 Task: Customize the appearance of the mobile app.
Action: Mouse moved to (1045, 74)
Screenshot: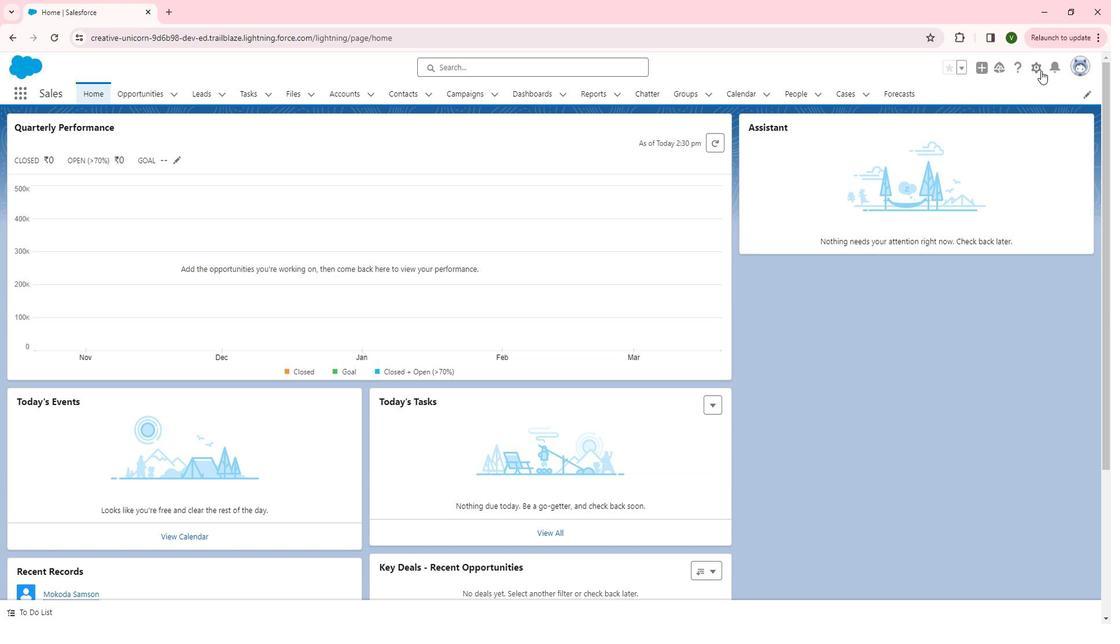 
Action: Mouse pressed left at (1045, 74)
Screenshot: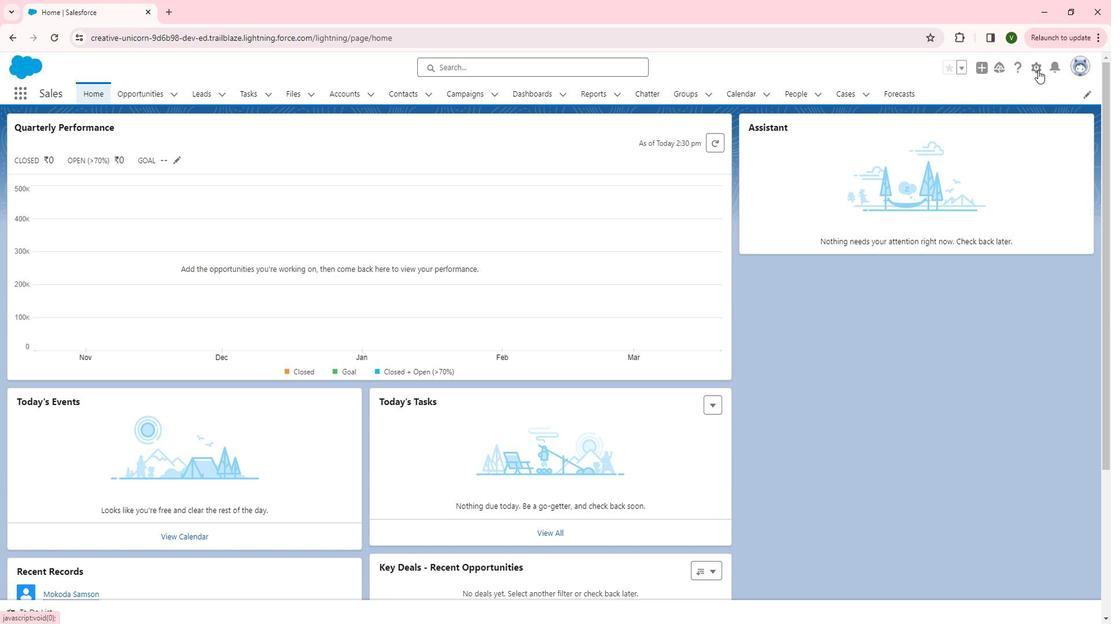 
Action: Mouse moved to (1004, 157)
Screenshot: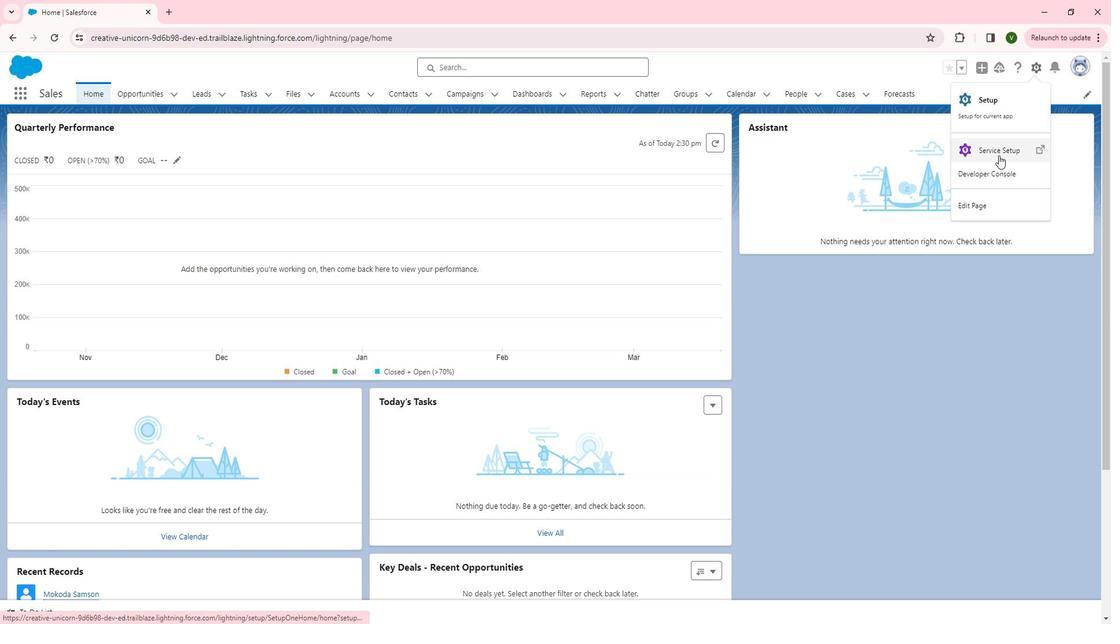
Action: Mouse pressed left at (1004, 157)
Screenshot: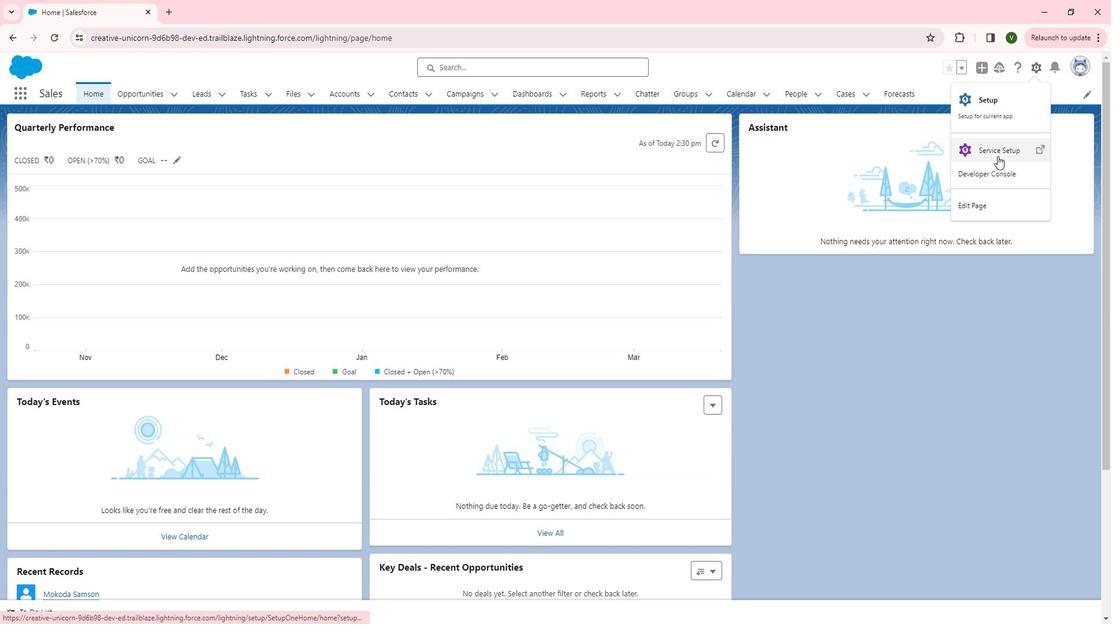 
Action: Mouse moved to (63, 325)
Screenshot: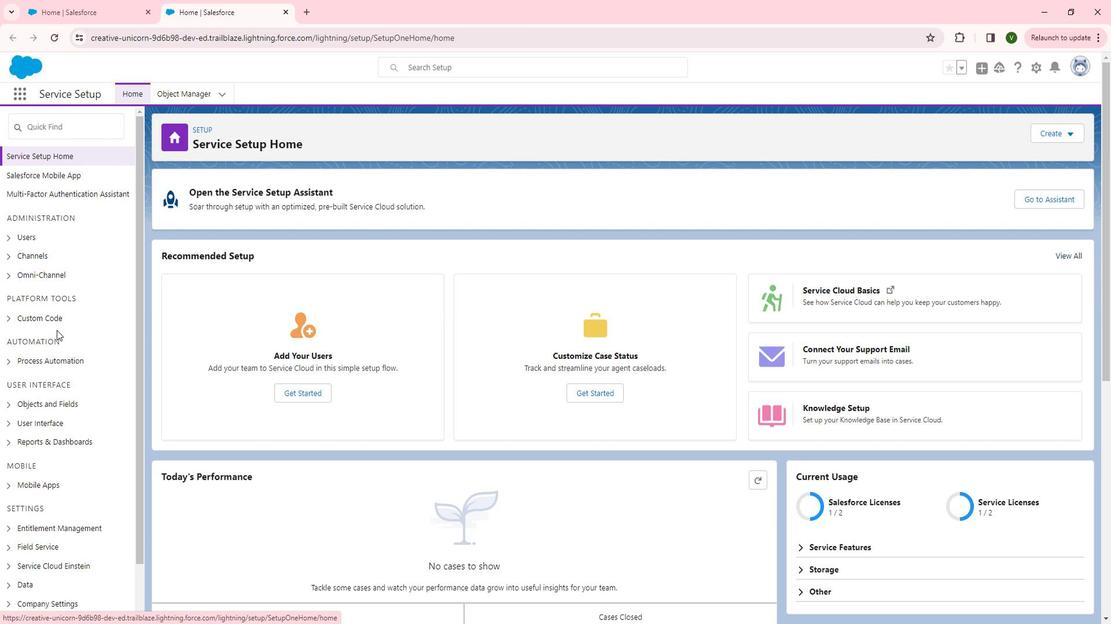 
Action: Mouse scrolled (63, 325) with delta (0, 0)
Screenshot: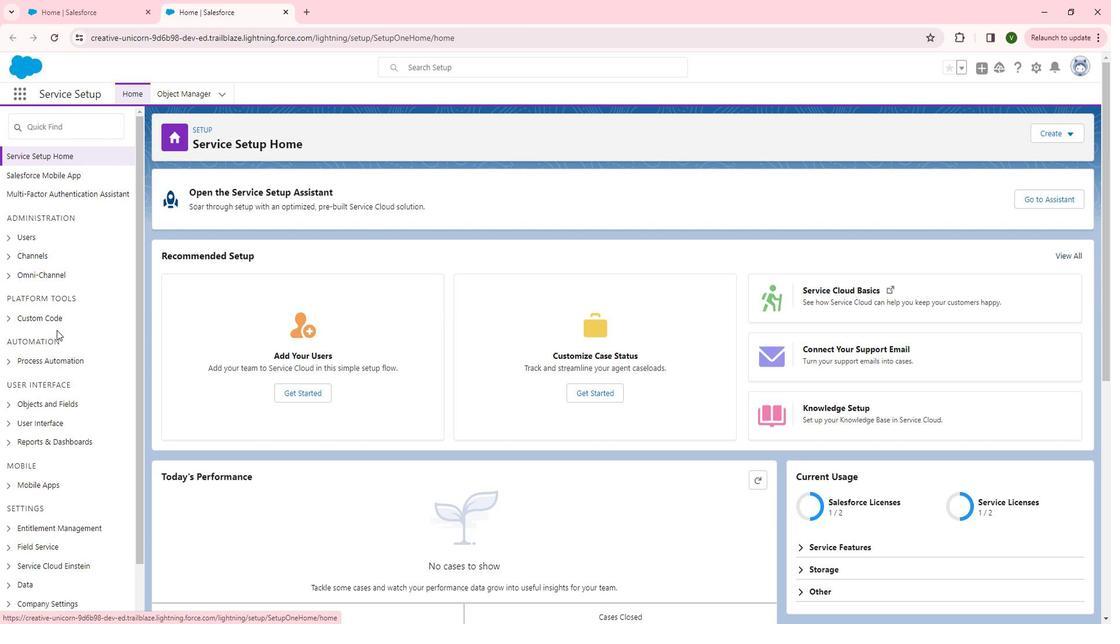 
Action: Mouse scrolled (63, 325) with delta (0, 0)
Screenshot: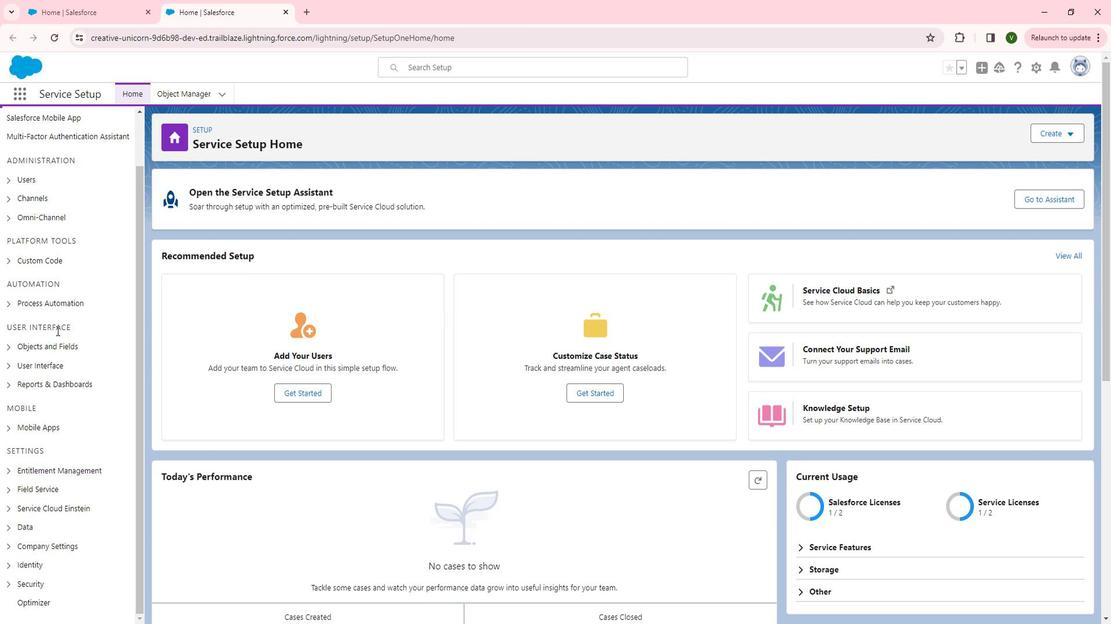 
Action: Mouse moved to (14, 419)
Screenshot: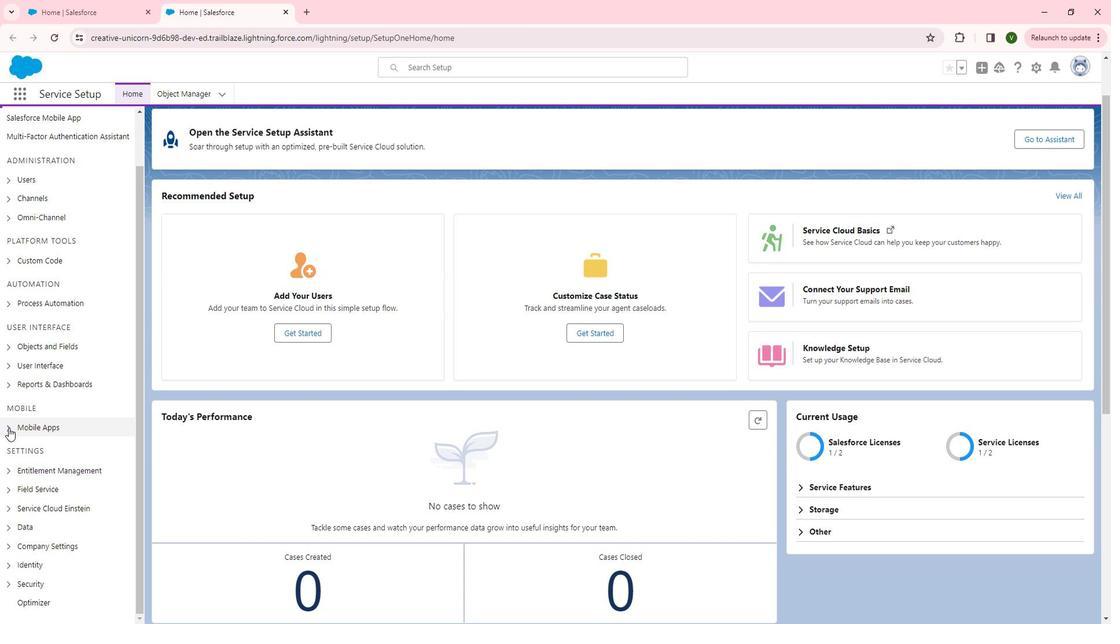 
Action: Mouse pressed left at (14, 419)
Screenshot: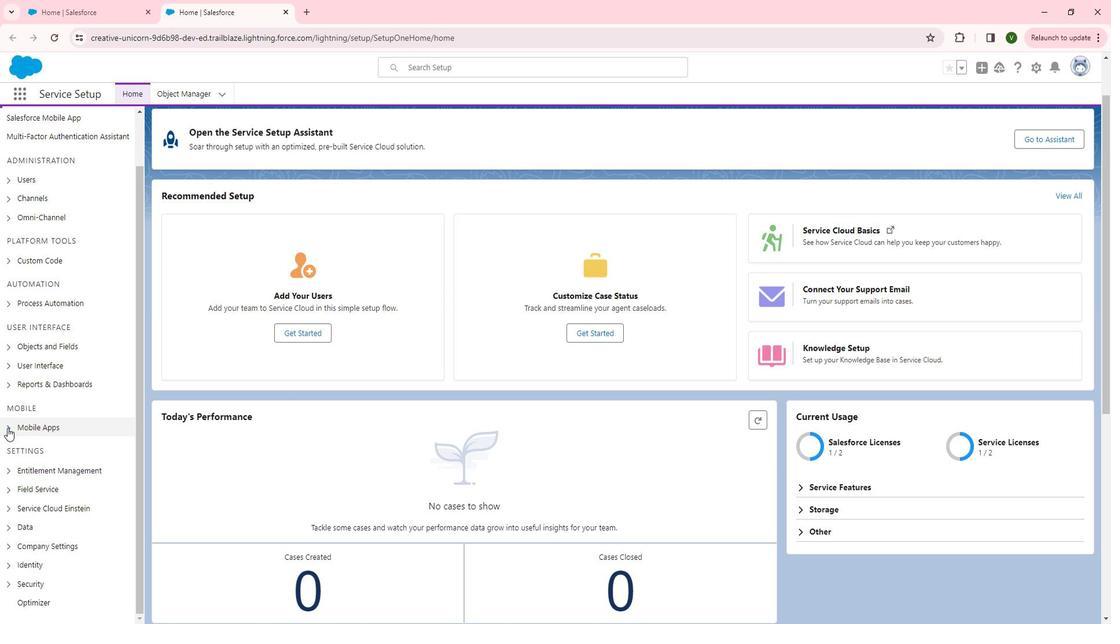 
Action: Mouse moved to (78, 438)
Screenshot: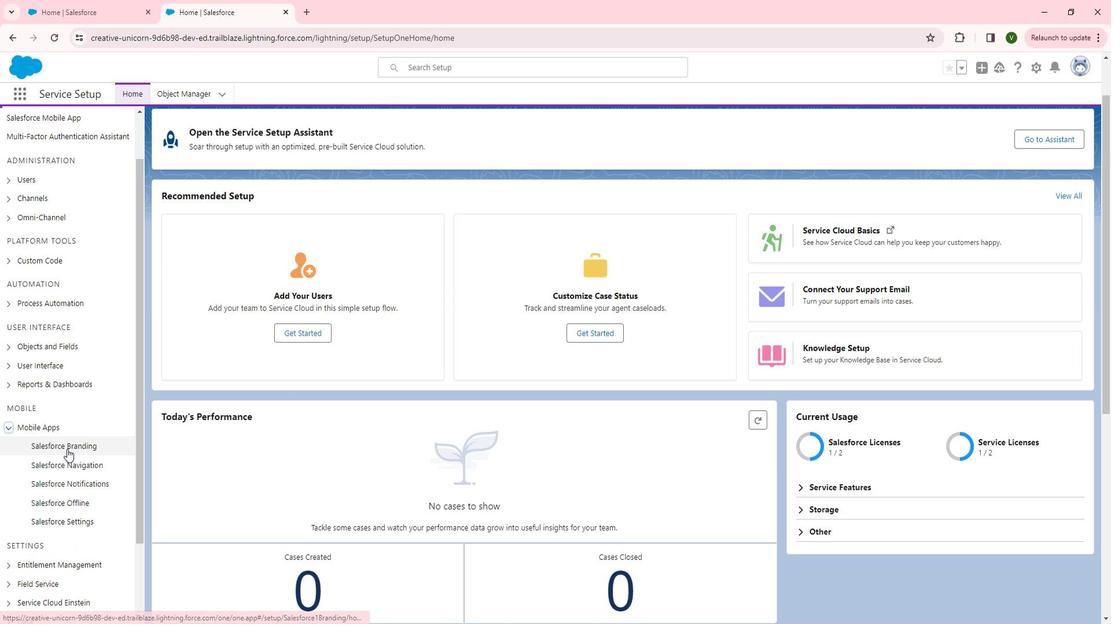 
Action: Mouse pressed left at (78, 438)
Screenshot: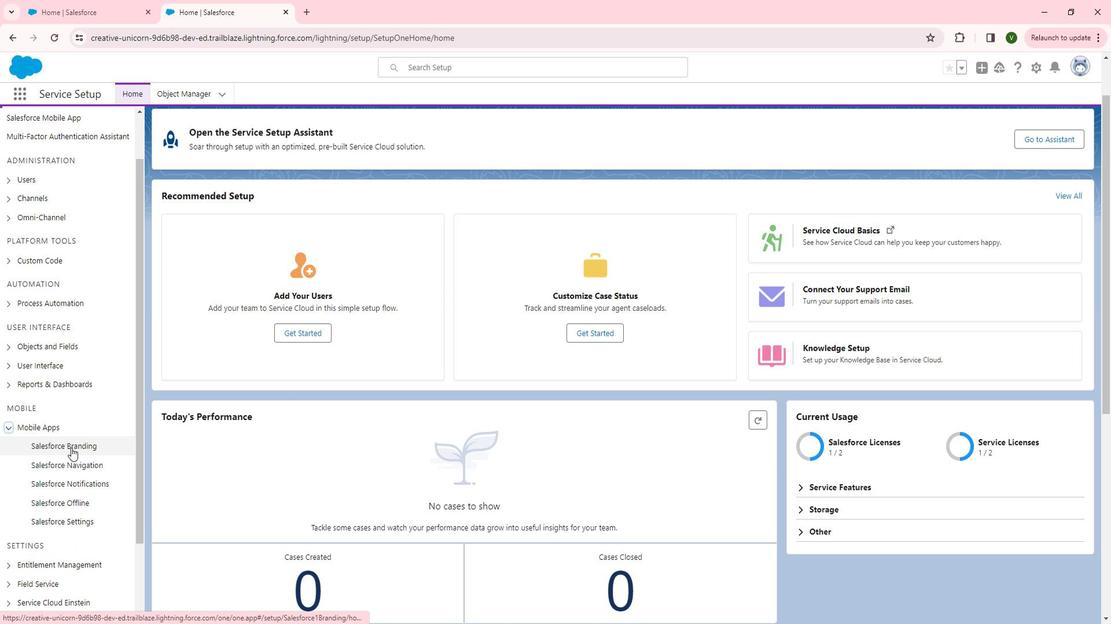 
Action: Mouse moved to (461, 256)
Screenshot: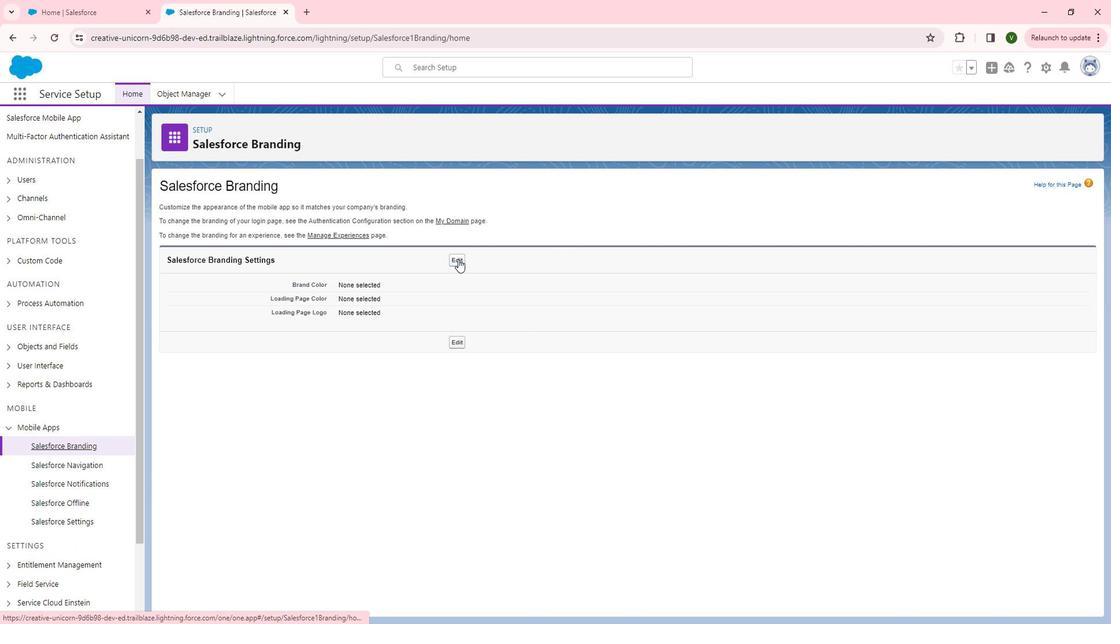
Action: Mouse pressed left at (461, 256)
Screenshot: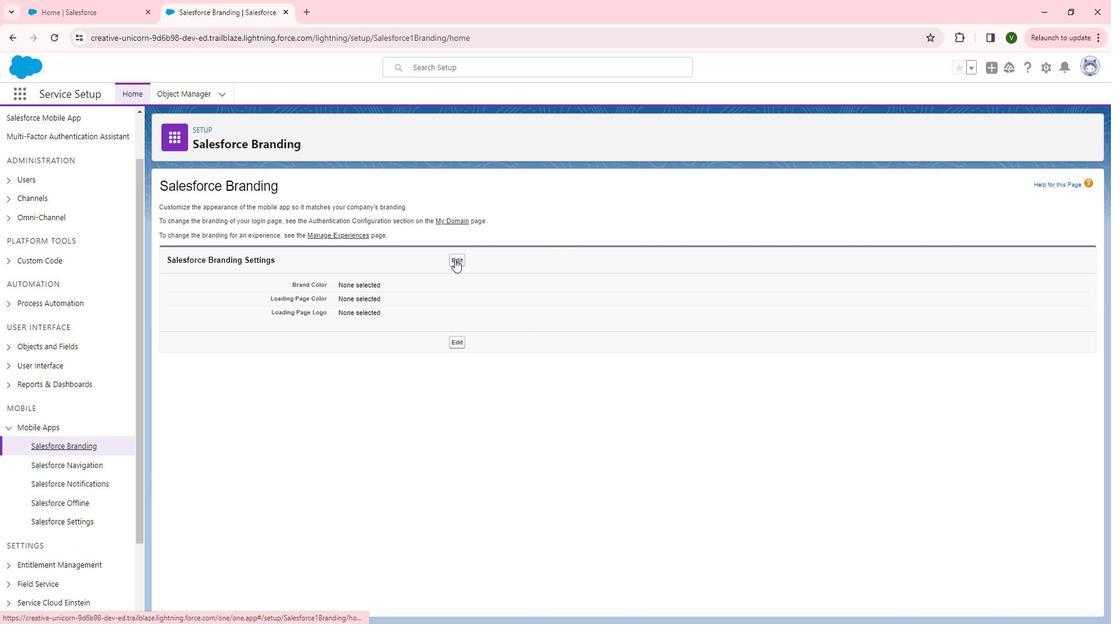 
Action: Mouse moved to (476, 300)
Screenshot: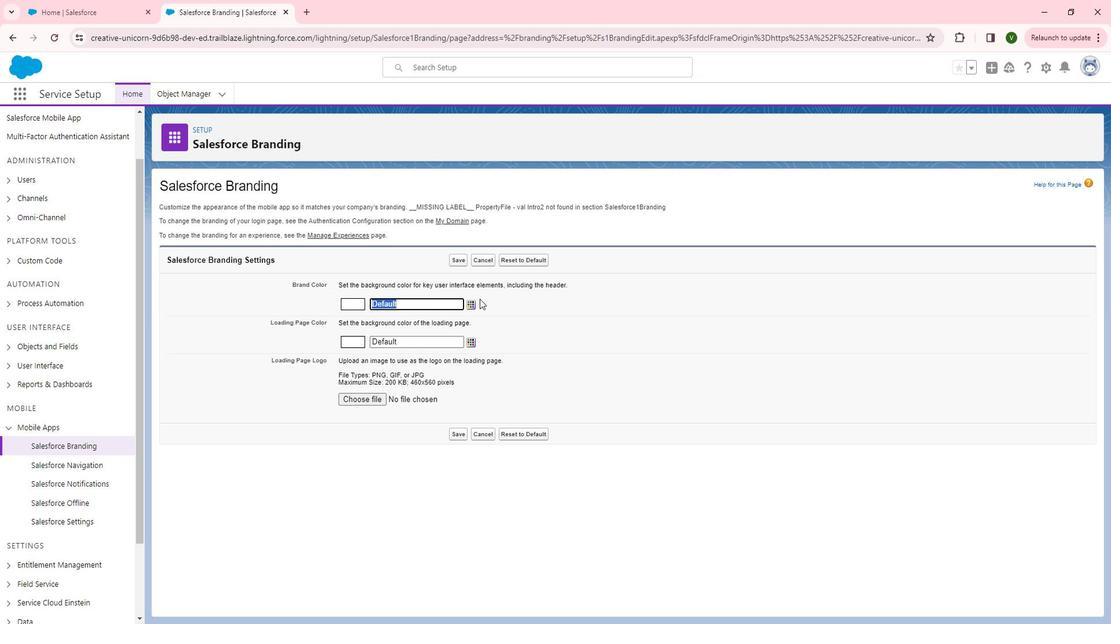 
Action: Mouse pressed left at (476, 300)
Screenshot: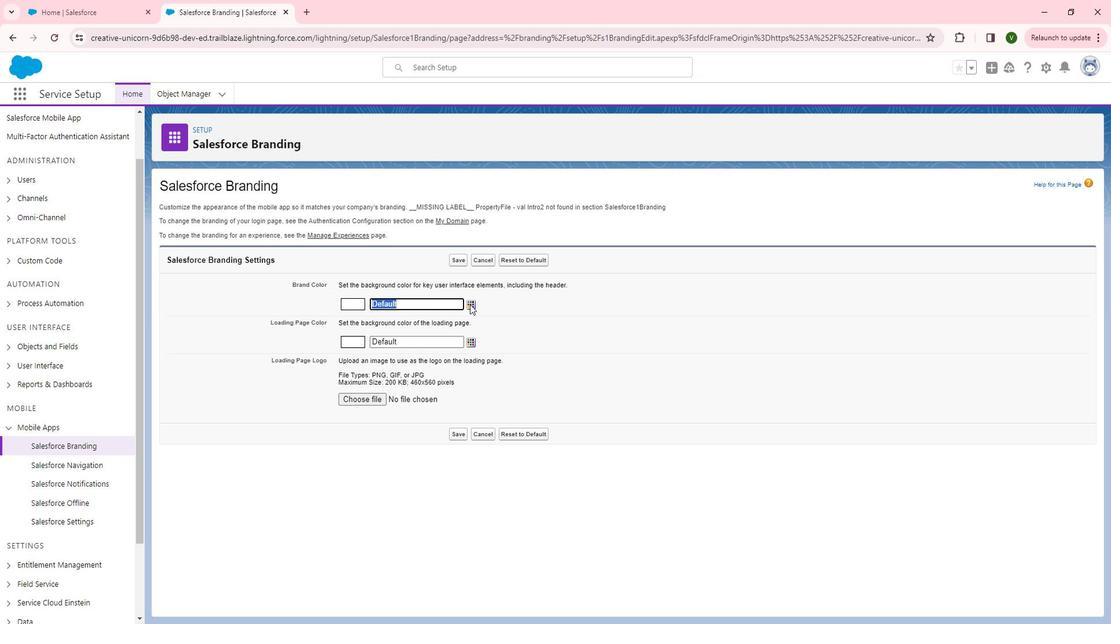 
Action: Mouse moved to (421, 365)
Screenshot: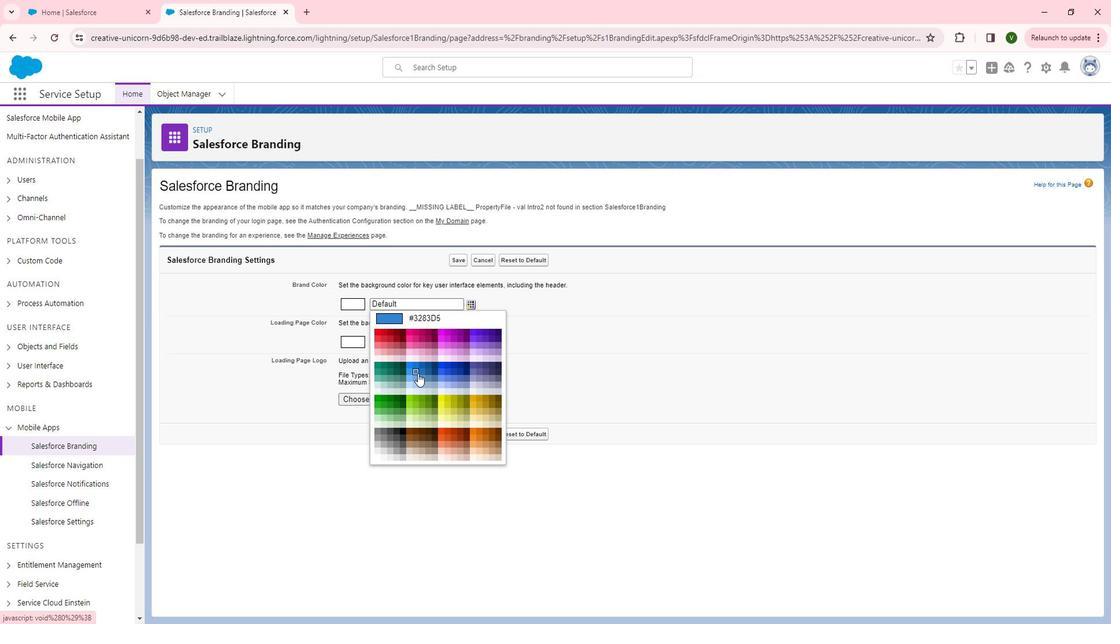 
Action: Mouse pressed left at (421, 365)
Screenshot: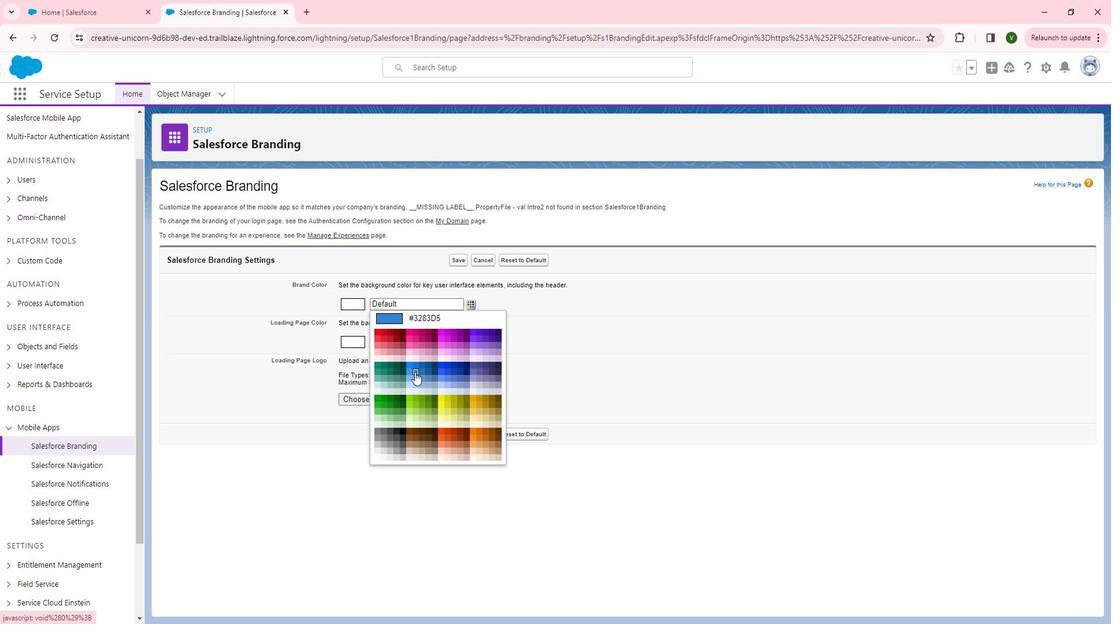 
Action: Mouse moved to (480, 336)
Screenshot: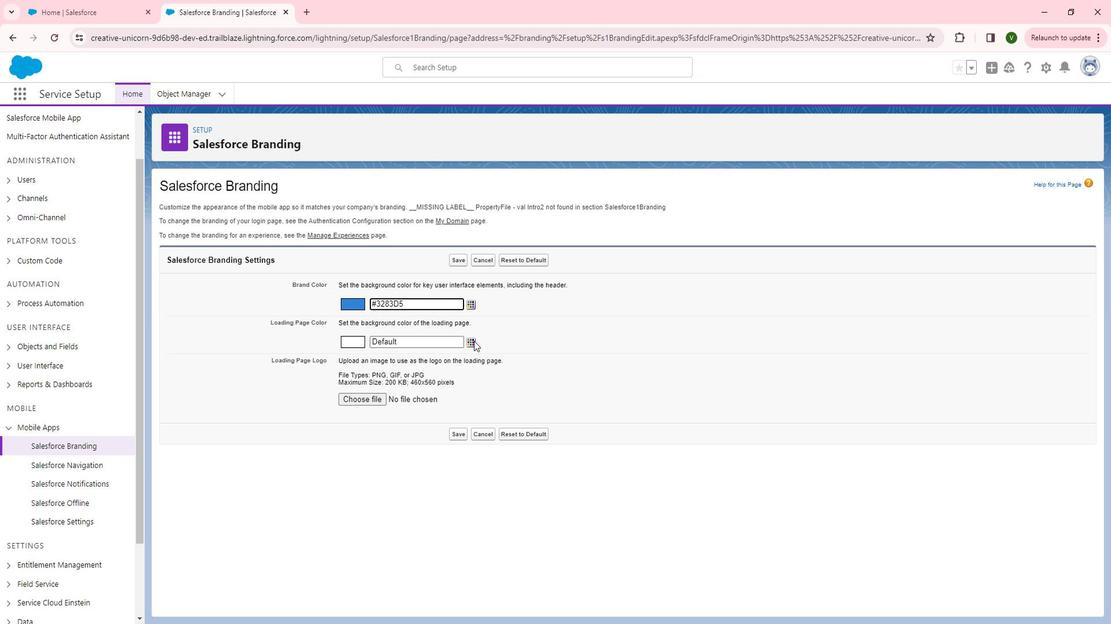 
Action: Mouse pressed left at (480, 336)
Screenshot: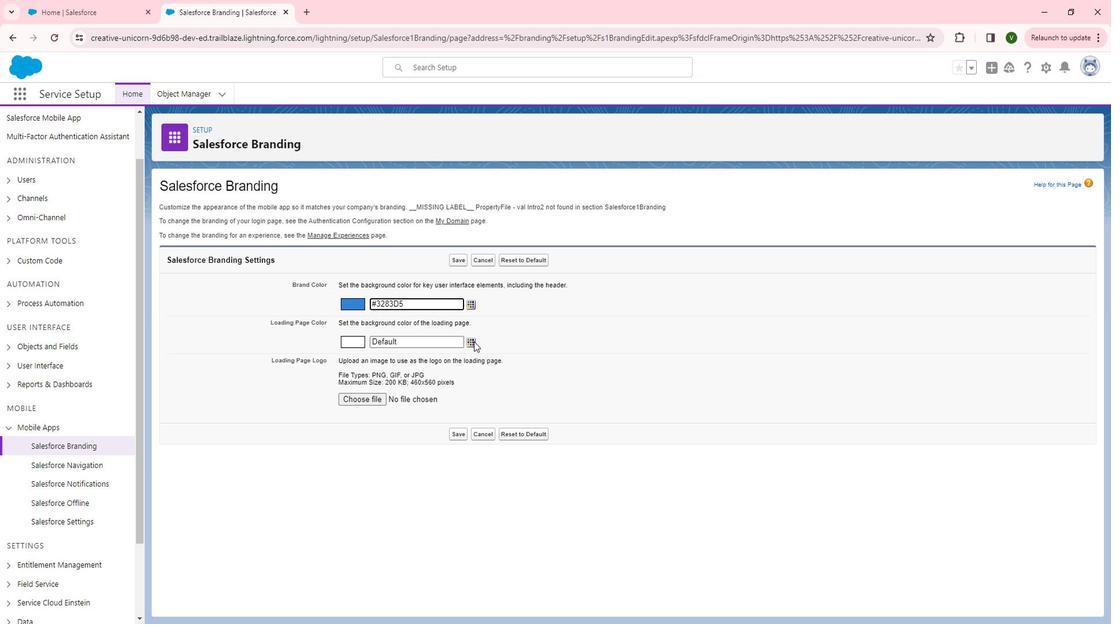 
Action: Mouse moved to (487, 468)
Screenshot: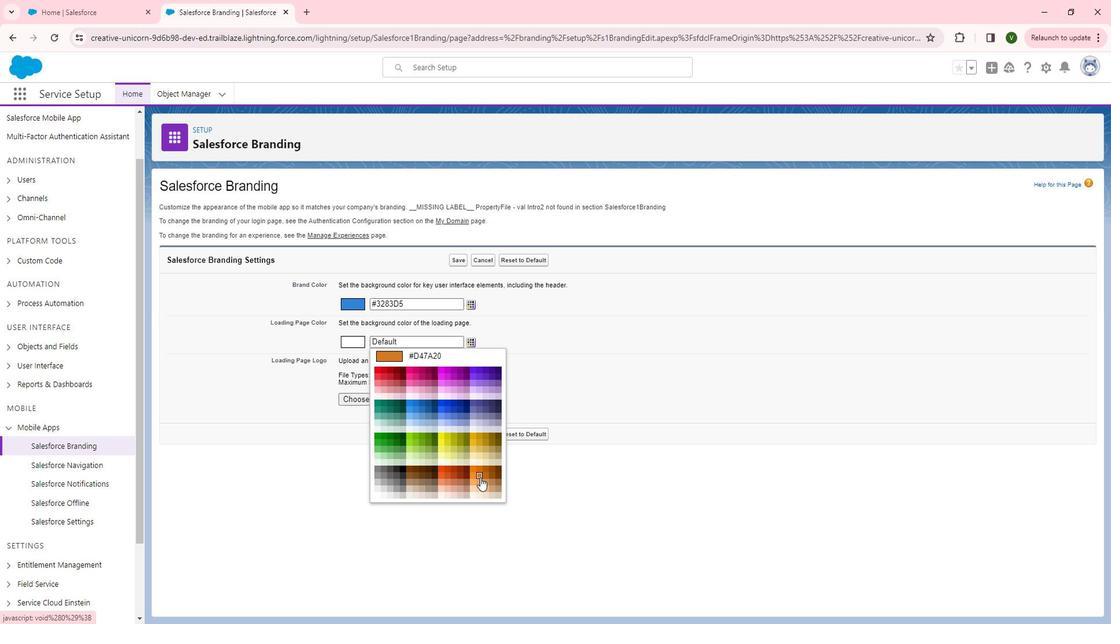 
Action: Mouse pressed left at (487, 468)
Screenshot: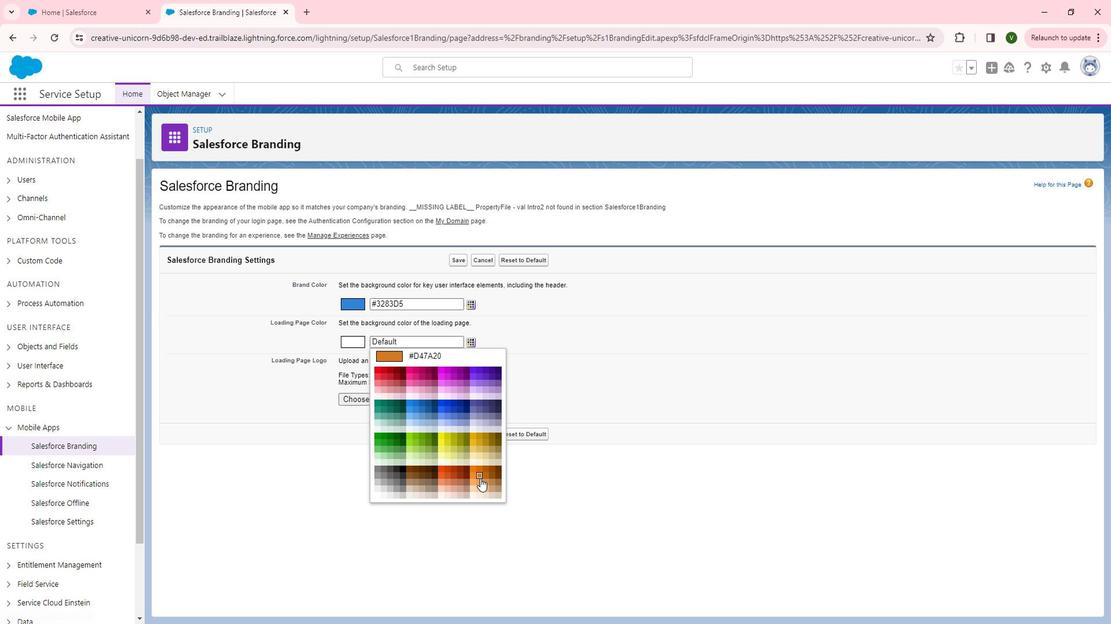 
Action: Mouse moved to (465, 428)
Screenshot: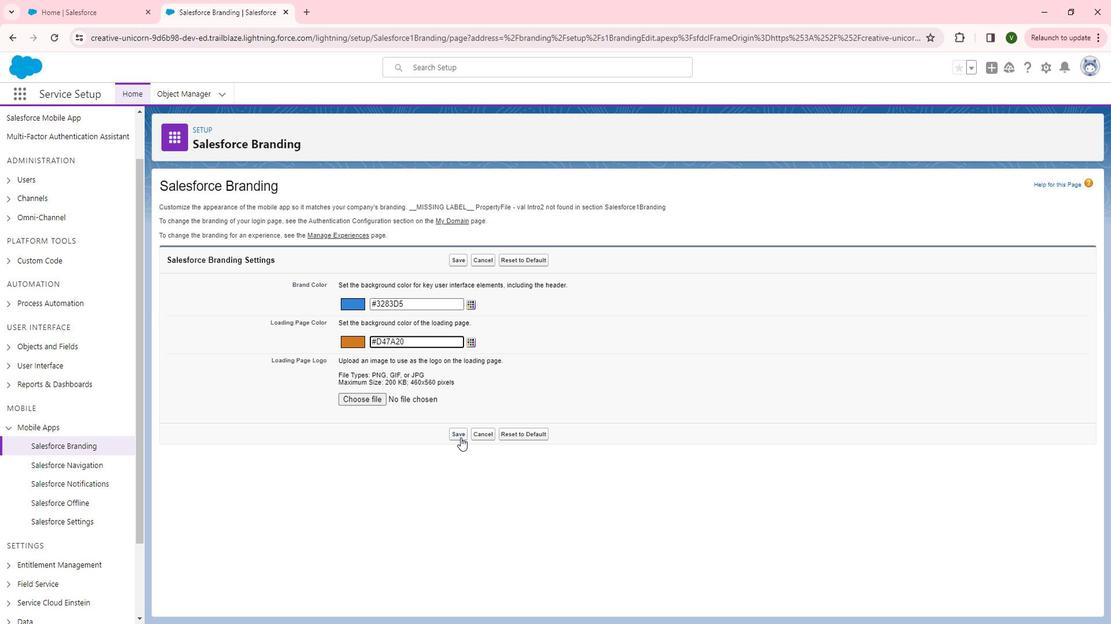 
Action: Mouse pressed left at (465, 428)
Screenshot: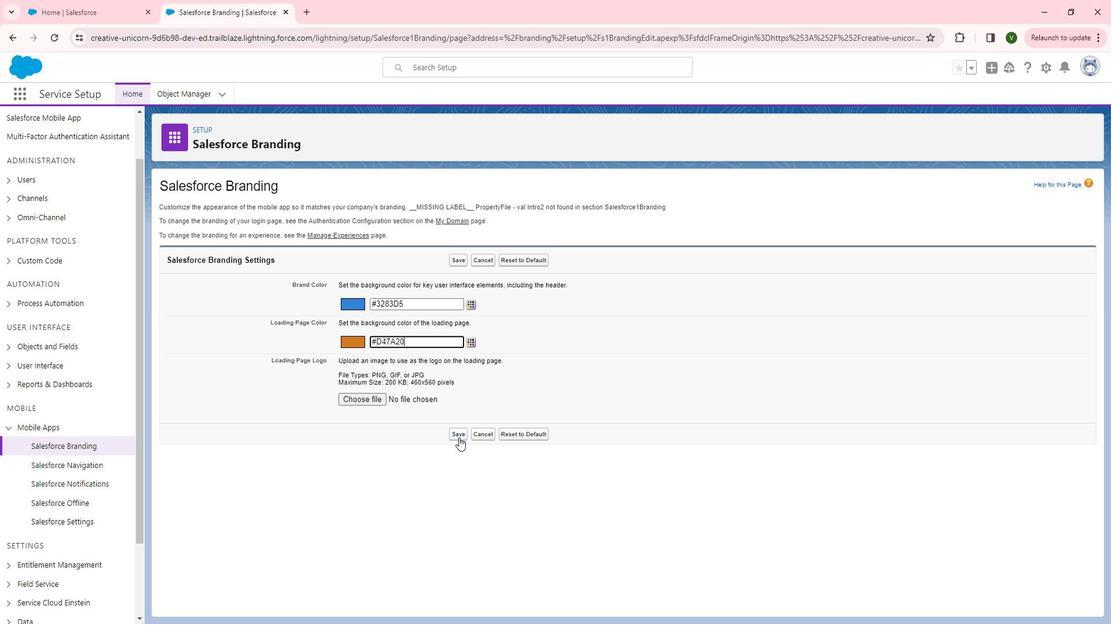 
Action: Mouse moved to (538, 377)
Screenshot: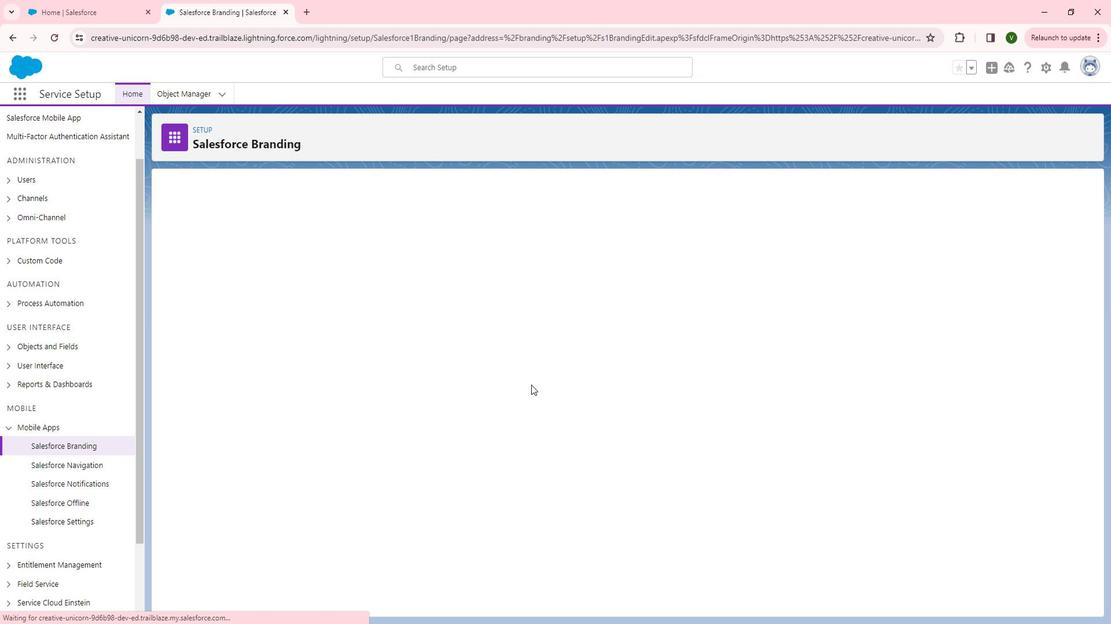 
